 Task: Move the board to any workspace.
Action: Mouse moved to (764, 222)
Screenshot: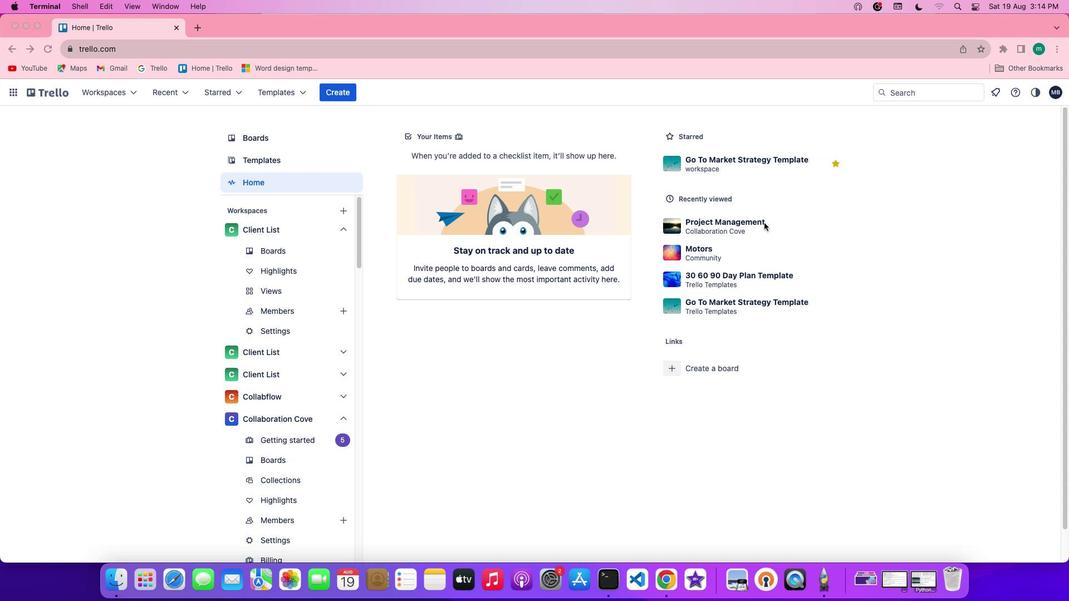 
Action: Mouse pressed left at (764, 222)
Screenshot: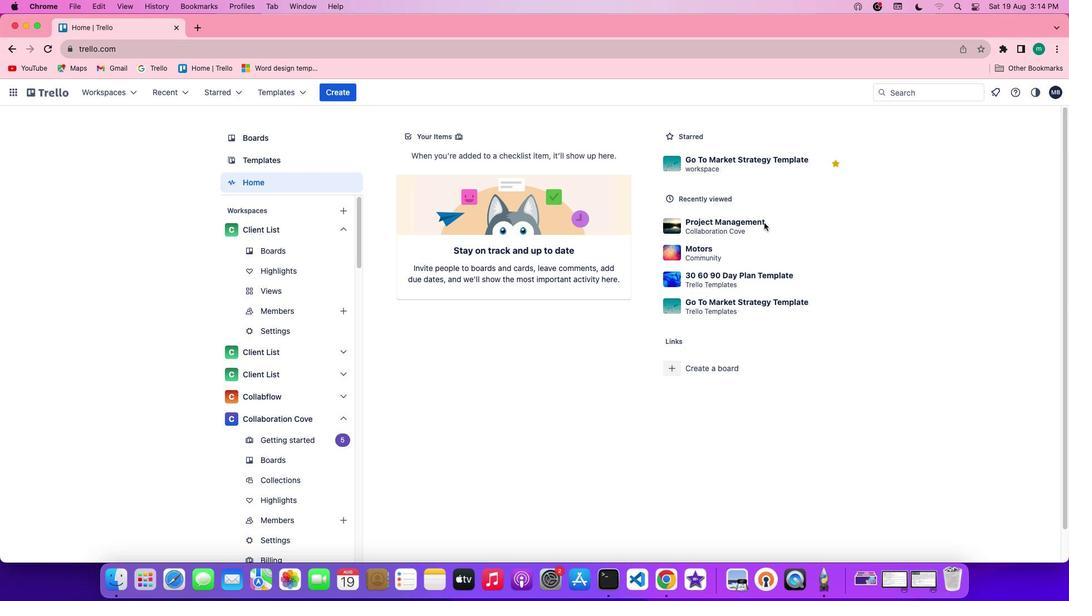 
Action: Mouse pressed left at (764, 222)
Screenshot: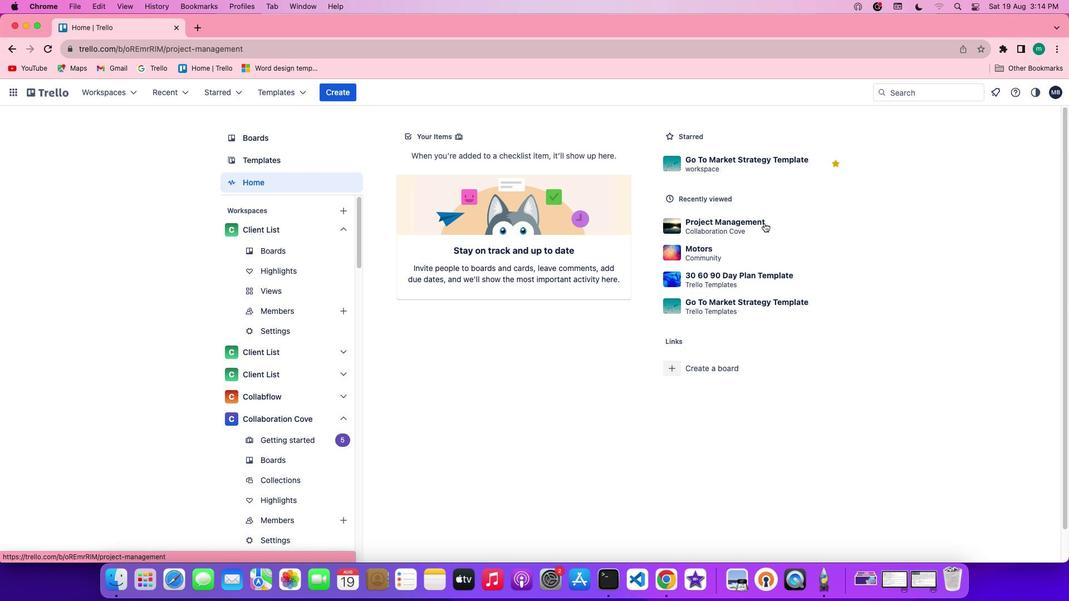 
Action: Mouse moved to (443, 245)
Screenshot: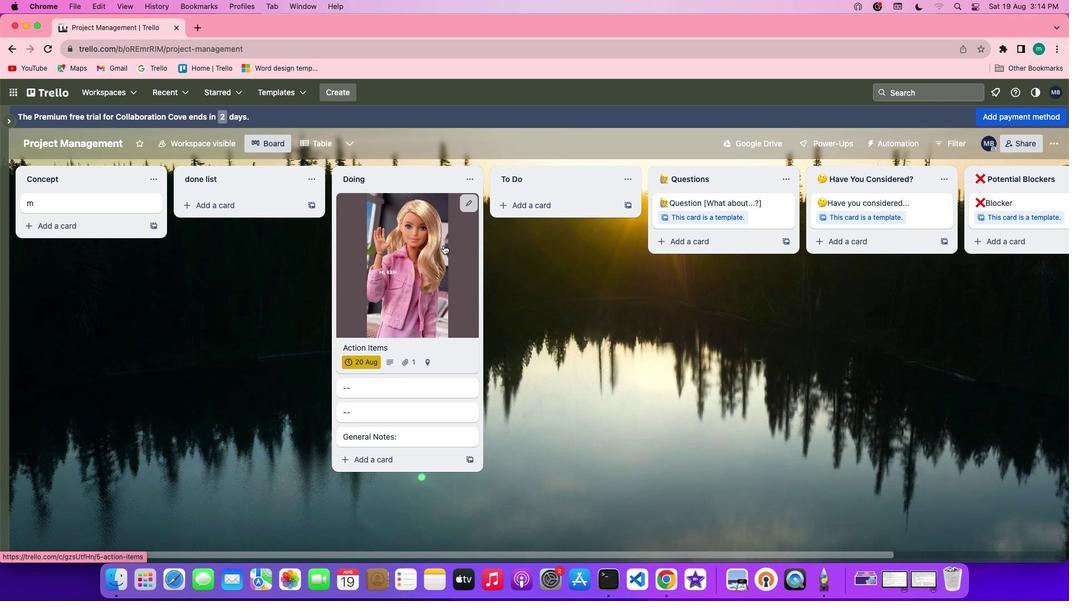
Action: Mouse pressed left at (443, 245)
Screenshot: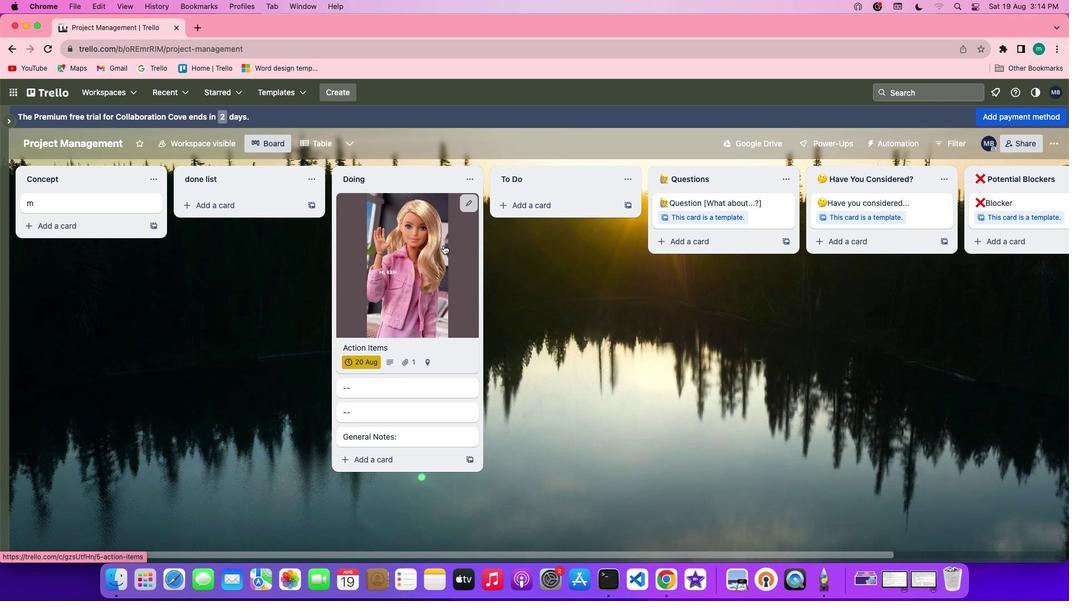 
Action: Mouse moved to (685, 396)
Screenshot: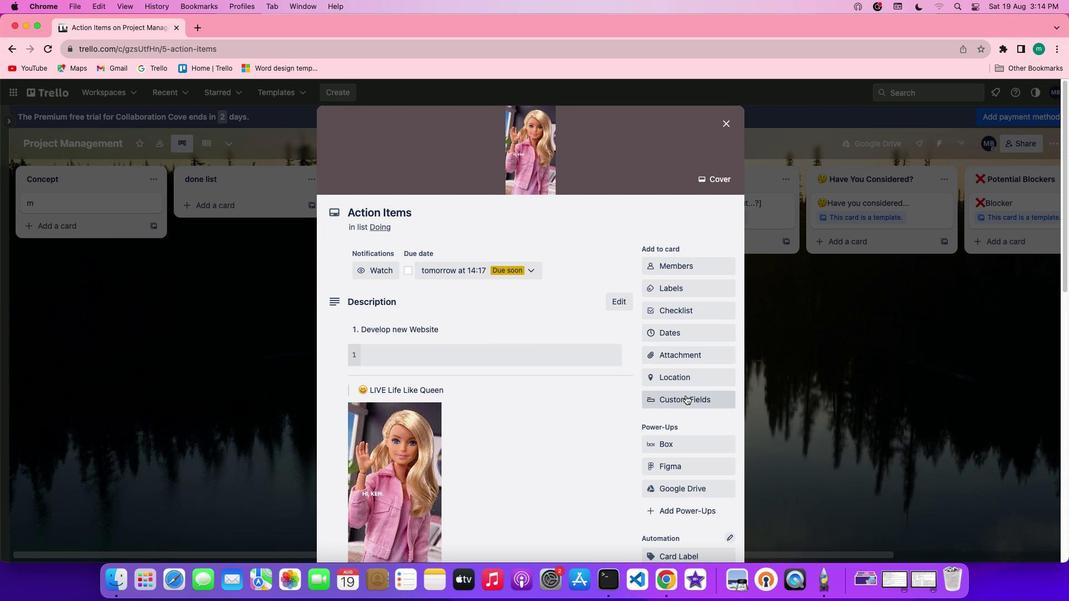 
Action: Mouse scrolled (685, 396) with delta (0, 0)
Screenshot: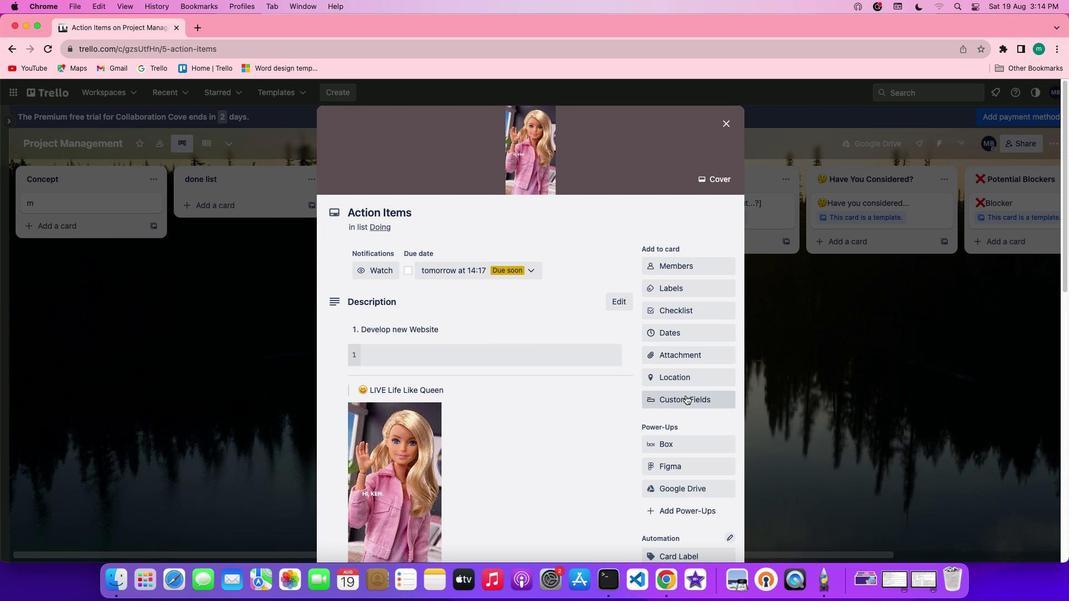 
Action: Mouse scrolled (685, 396) with delta (0, 0)
Screenshot: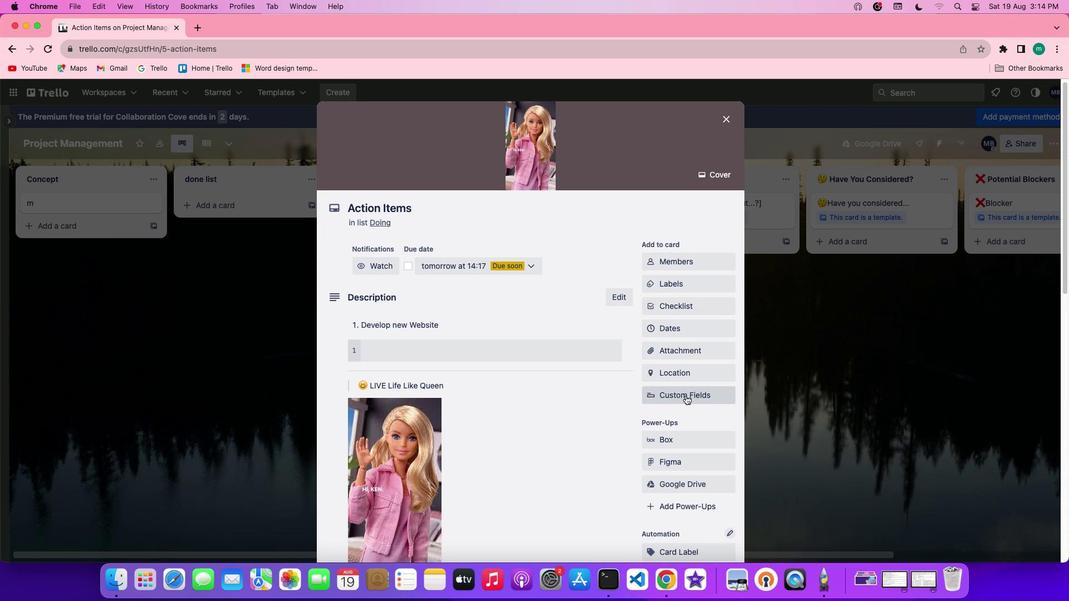 
Action: Mouse scrolled (685, 396) with delta (0, 0)
Screenshot: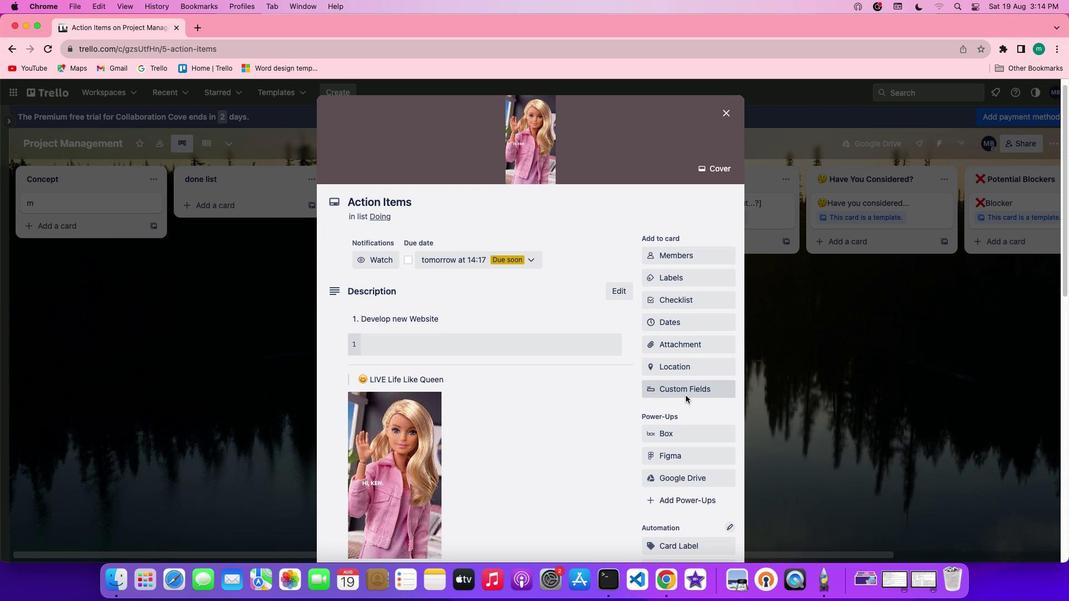 
Action: Mouse scrolled (685, 396) with delta (0, -1)
Screenshot: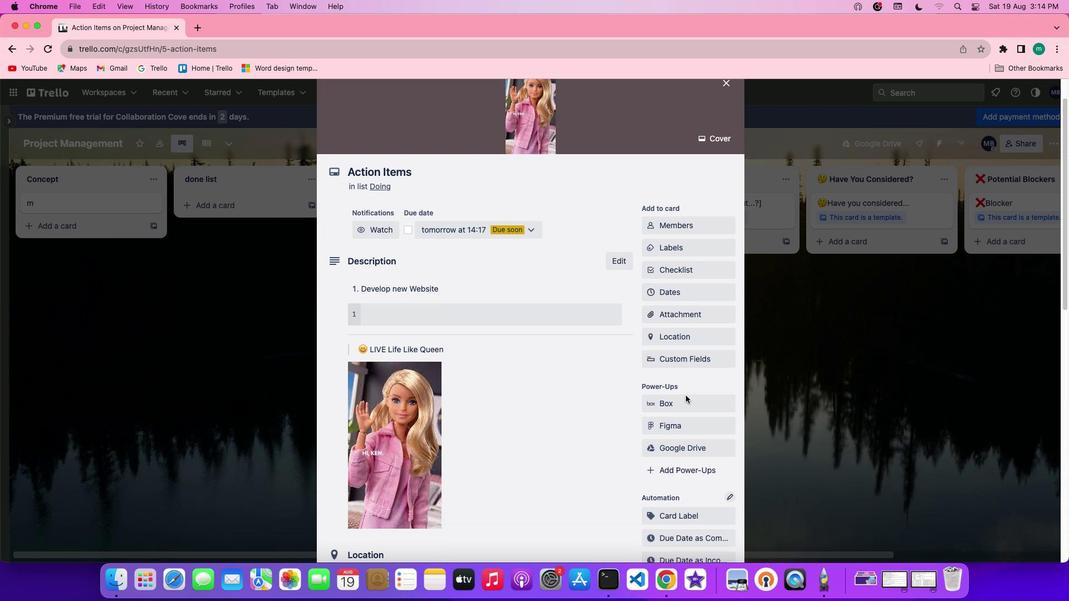 
Action: Mouse scrolled (685, 396) with delta (0, 0)
Screenshot: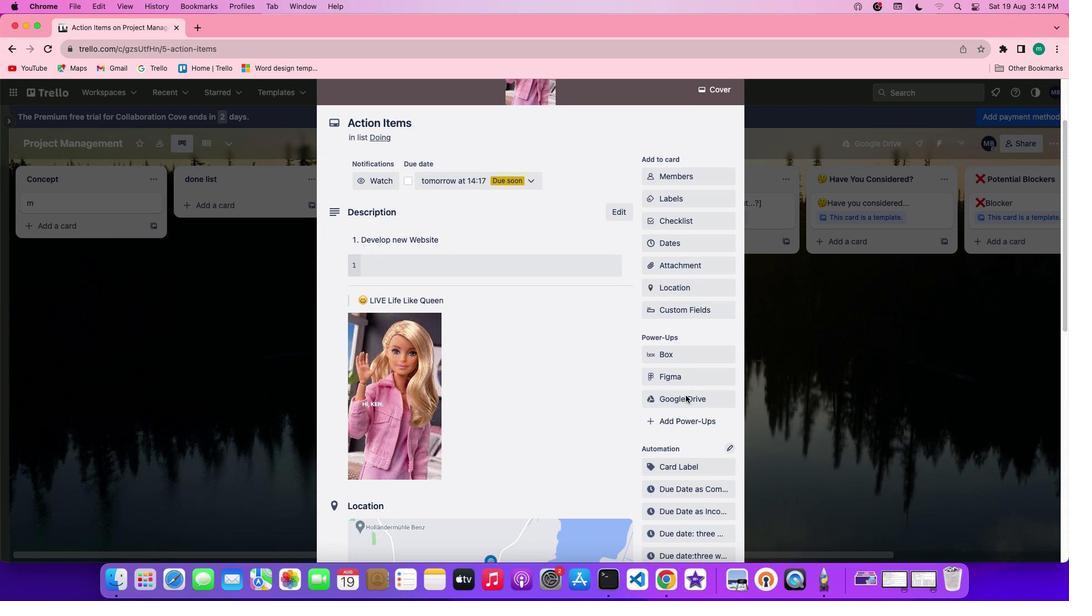 
Action: Mouse scrolled (685, 396) with delta (0, 0)
Screenshot: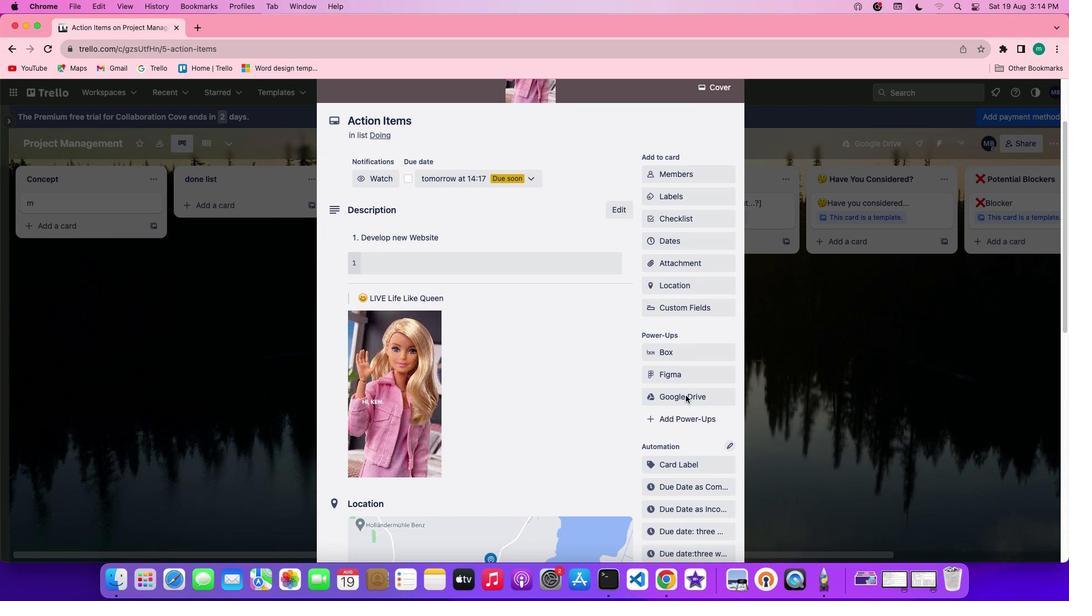 
Action: Mouse scrolled (685, 396) with delta (0, 0)
Screenshot: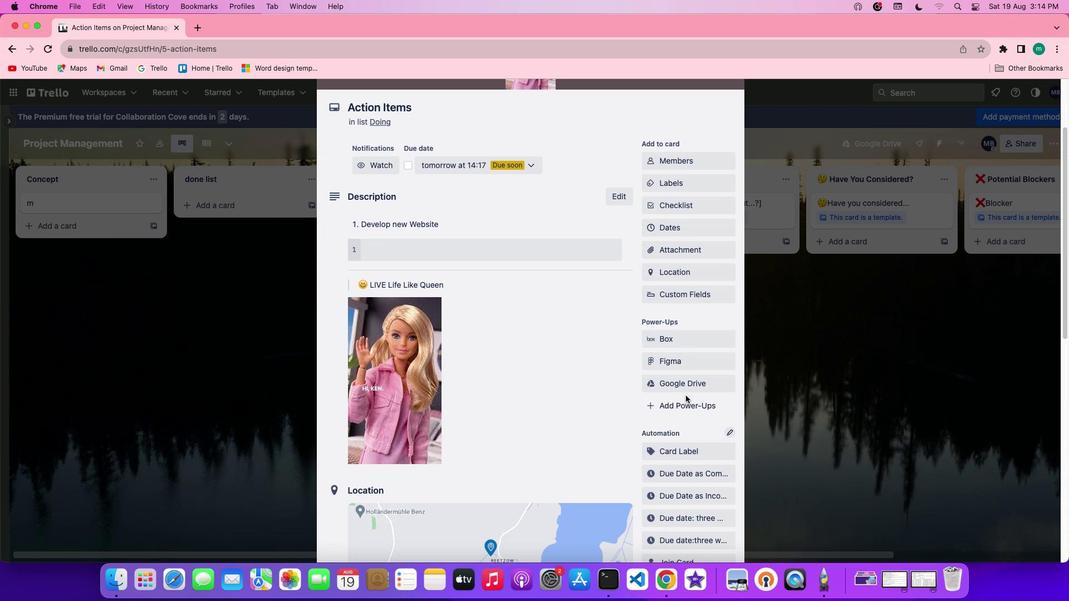 
Action: Mouse scrolled (685, 396) with delta (0, 0)
Screenshot: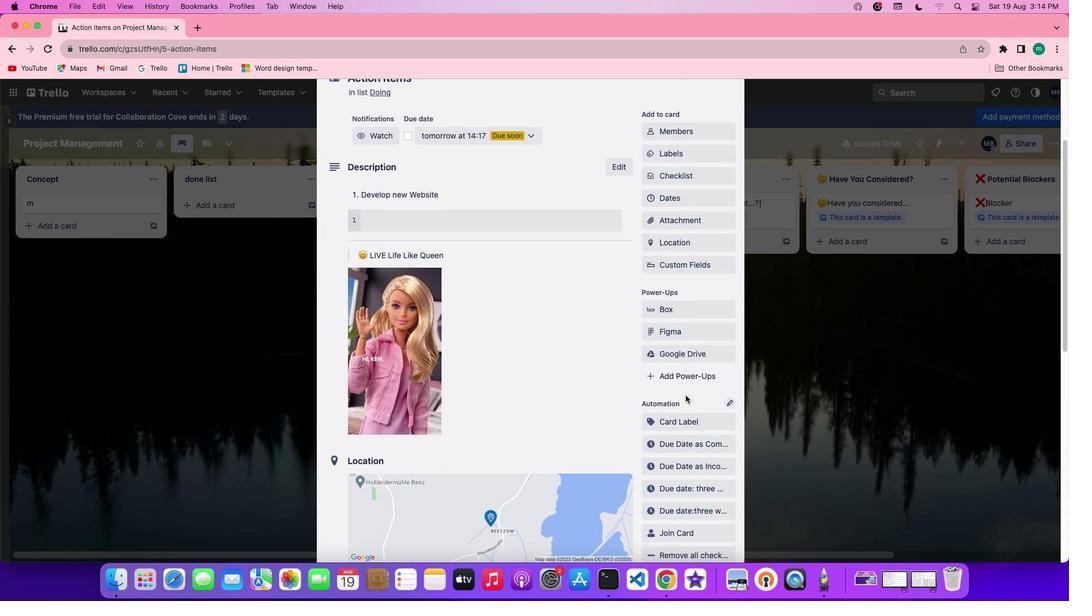 
Action: Mouse scrolled (685, 396) with delta (0, 0)
Screenshot: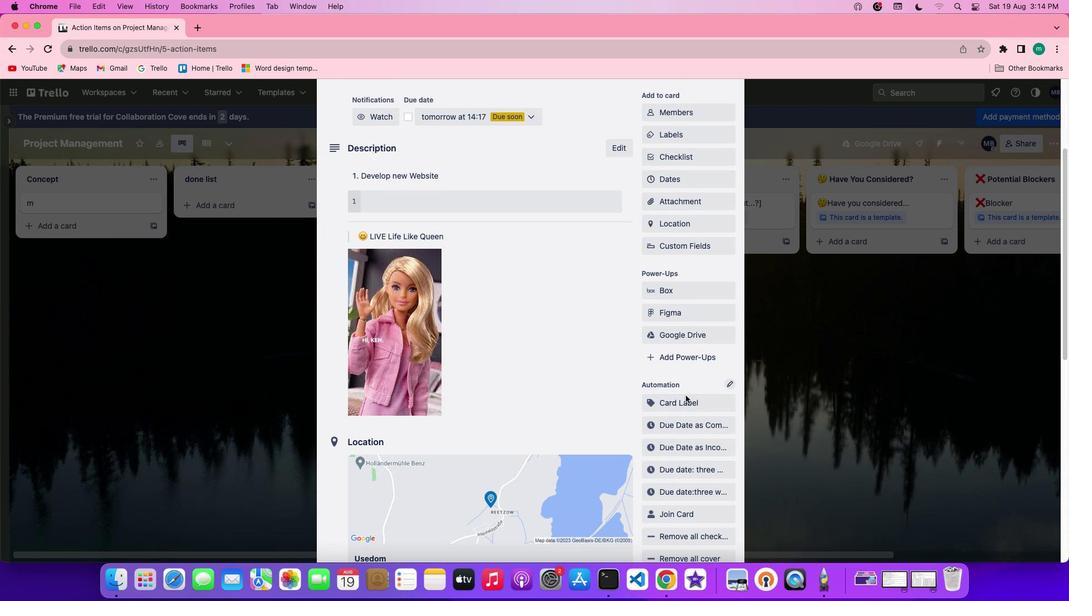 
Action: Mouse scrolled (685, 396) with delta (0, 0)
Screenshot: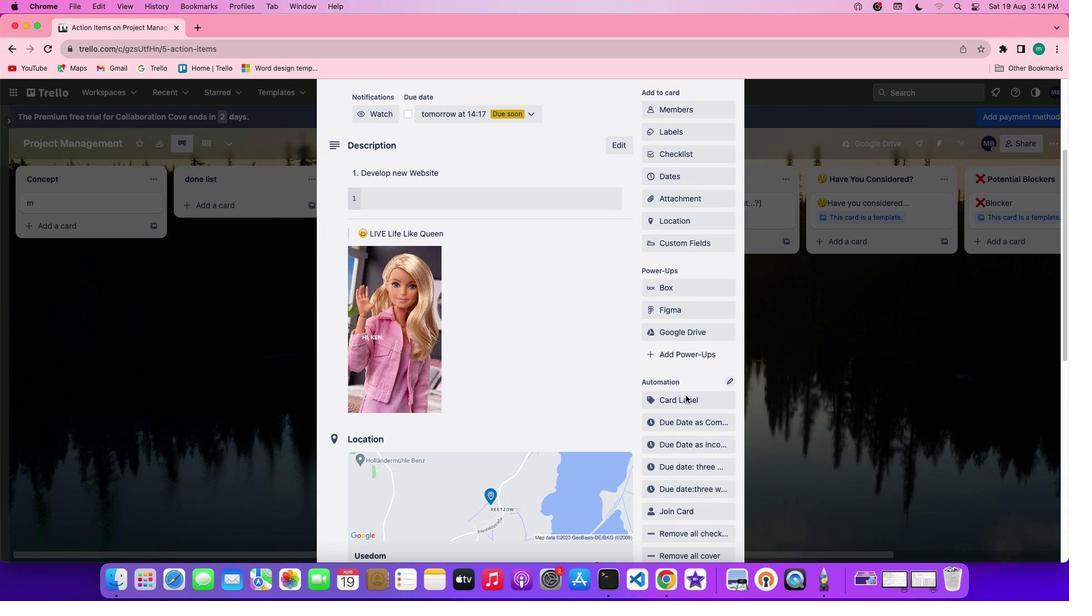 
Action: Mouse scrolled (685, 396) with delta (0, -1)
Screenshot: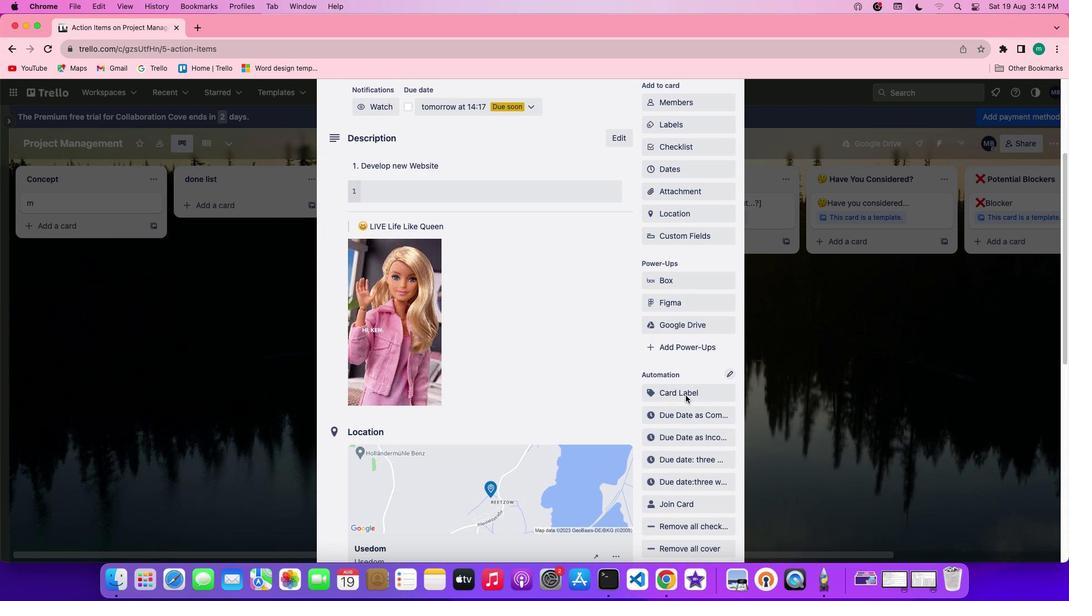 
Action: Mouse scrolled (685, 396) with delta (0, 0)
Screenshot: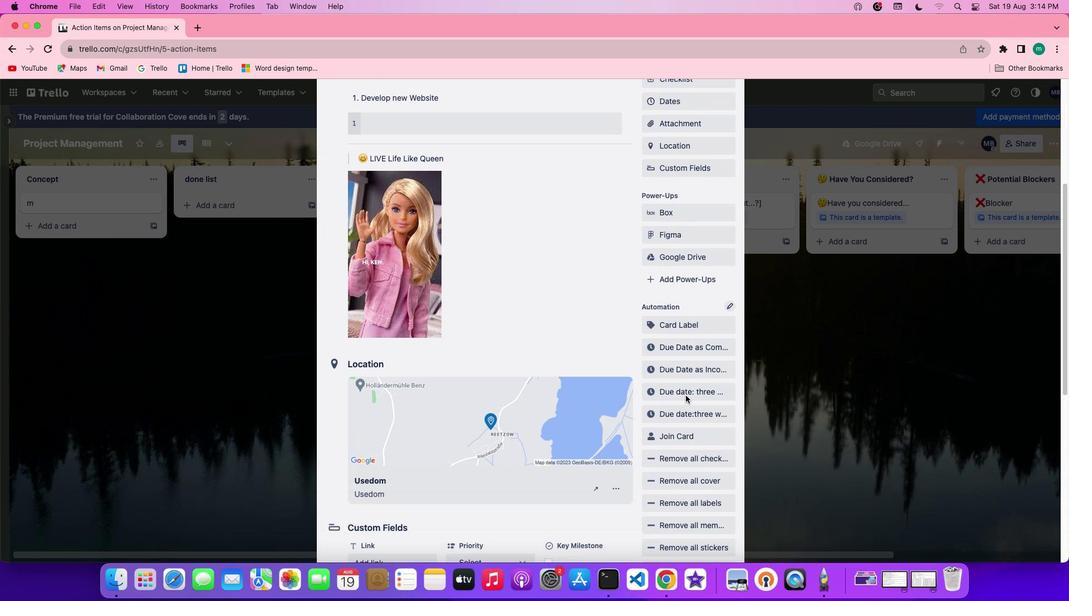
Action: Mouse scrolled (685, 396) with delta (0, 0)
Screenshot: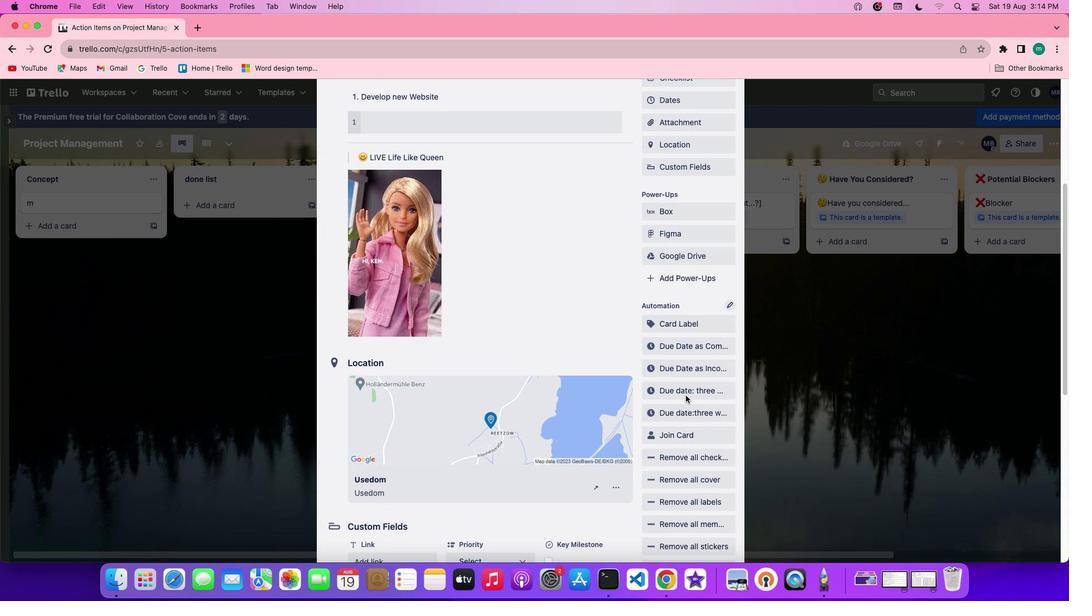 
Action: Mouse scrolled (685, 396) with delta (0, 0)
Screenshot: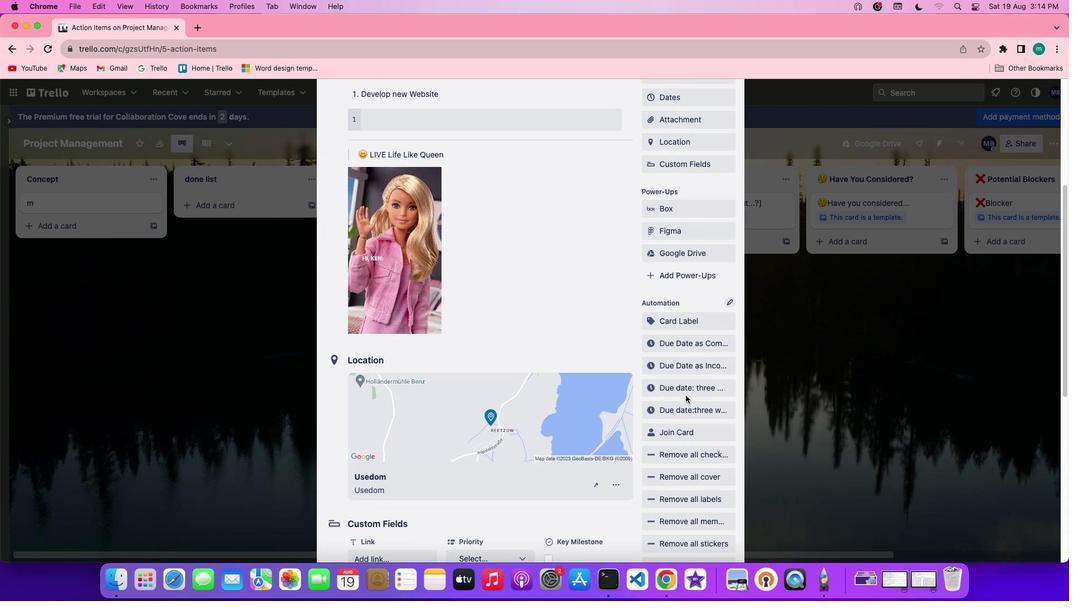 
Action: Mouse scrolled (685, 396) with delta (0, -1)
Screenshot: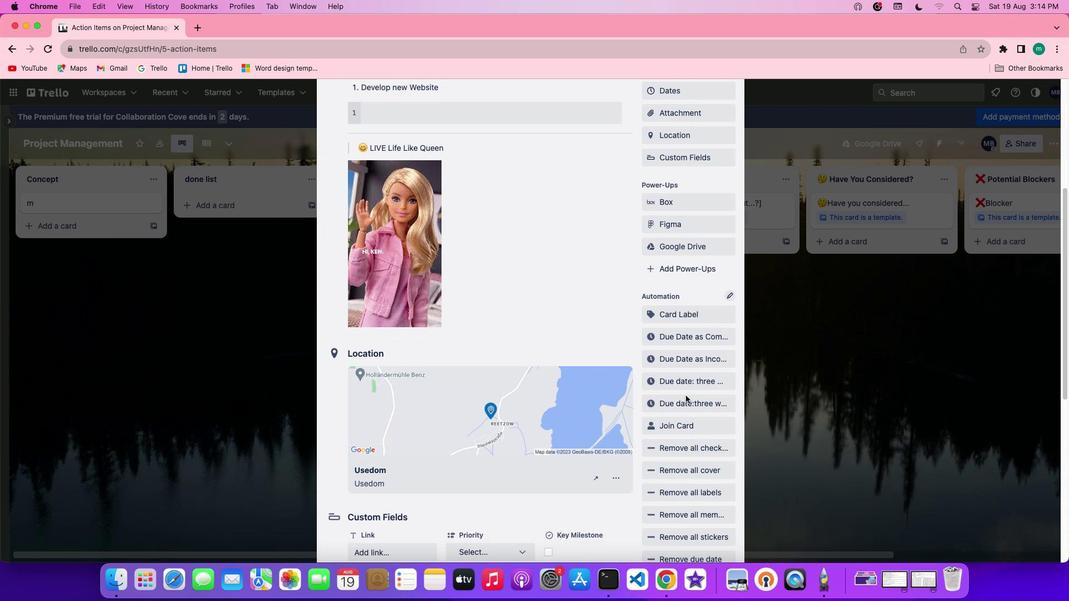 
Action: Mouse scrolled (685, 396) with delta (0, 0)
Screenshot: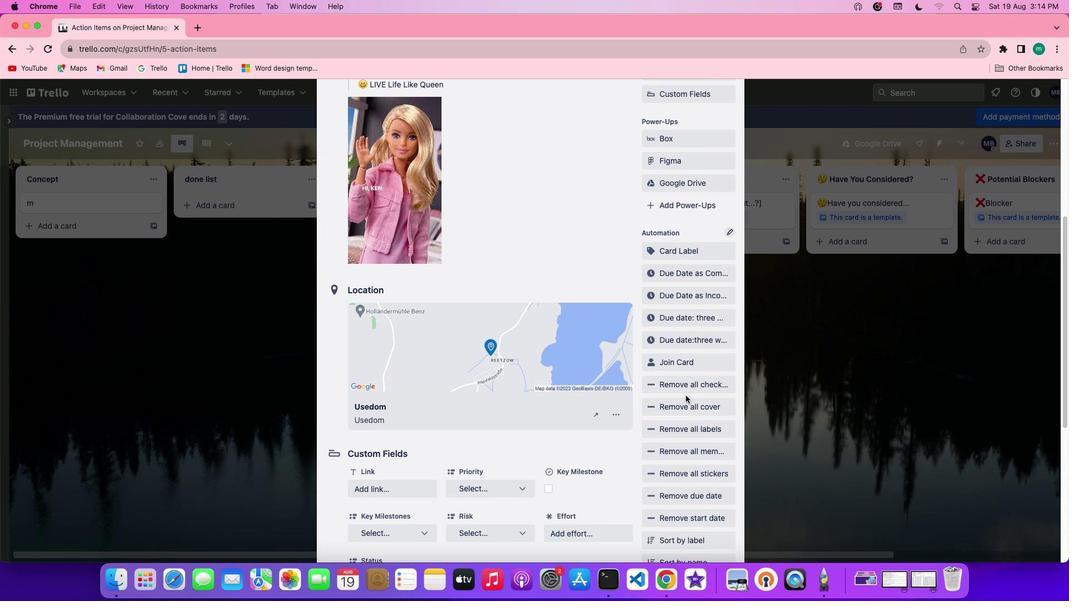 
Action: Mouse scrolled (685, 396) with delta (0, 0)
Screenshot: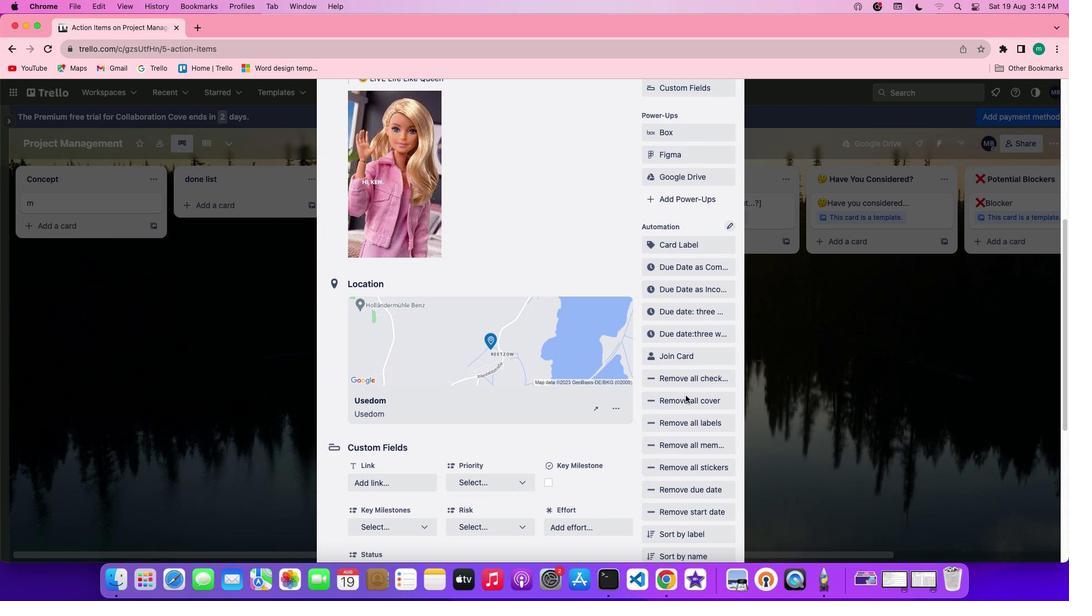 
Action: Mouse scrolled (685, 396) with delta (0, -1)
Screenshot: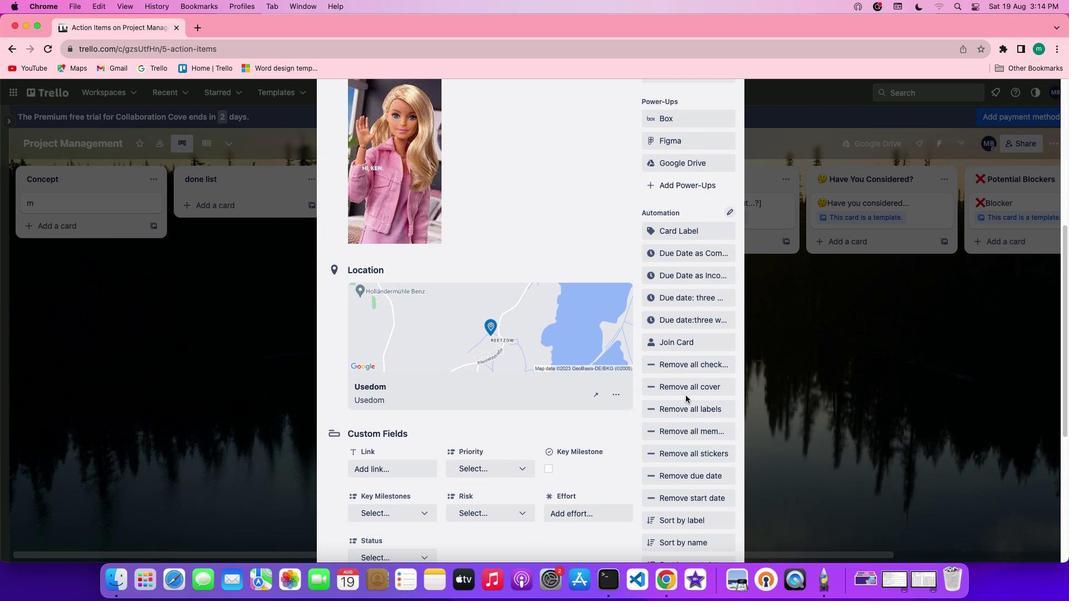 
Action: Mouse scrolled (685, 396) with delta (0, -1)
Screenshot: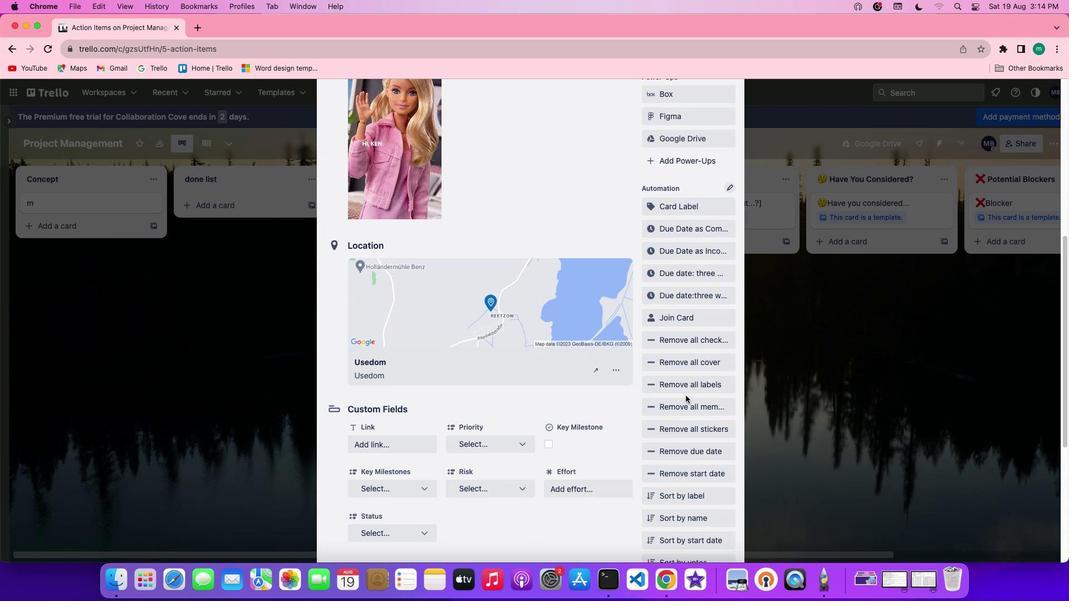 
Action: Mouse scrolled (685, 396) with delta (0, 0)
Screenshot: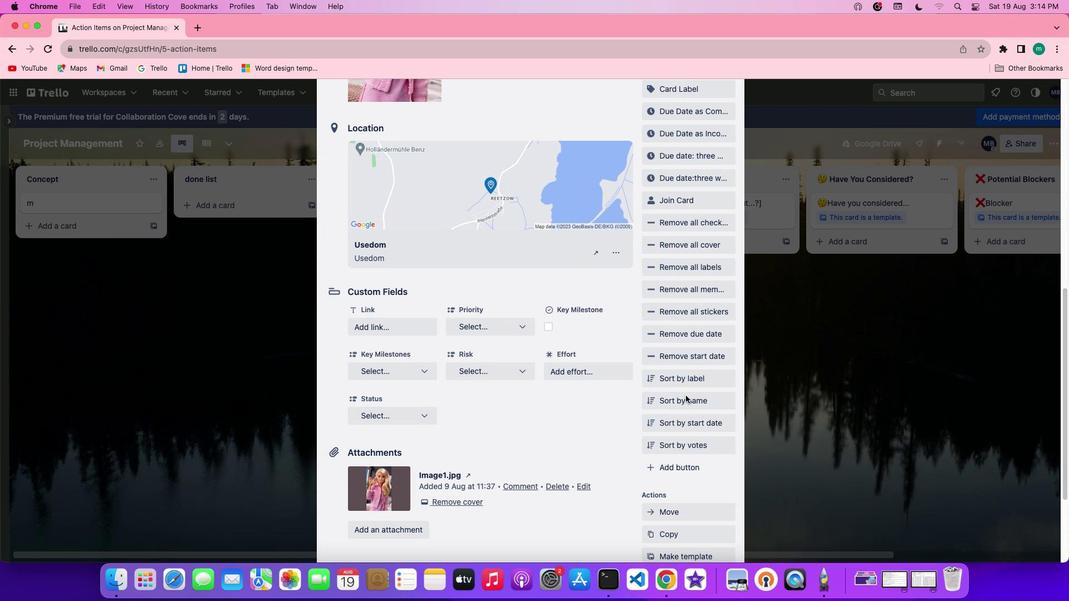 
Action: Mouse scrolled (685, 396) with delta (0, 0)
Screenshot: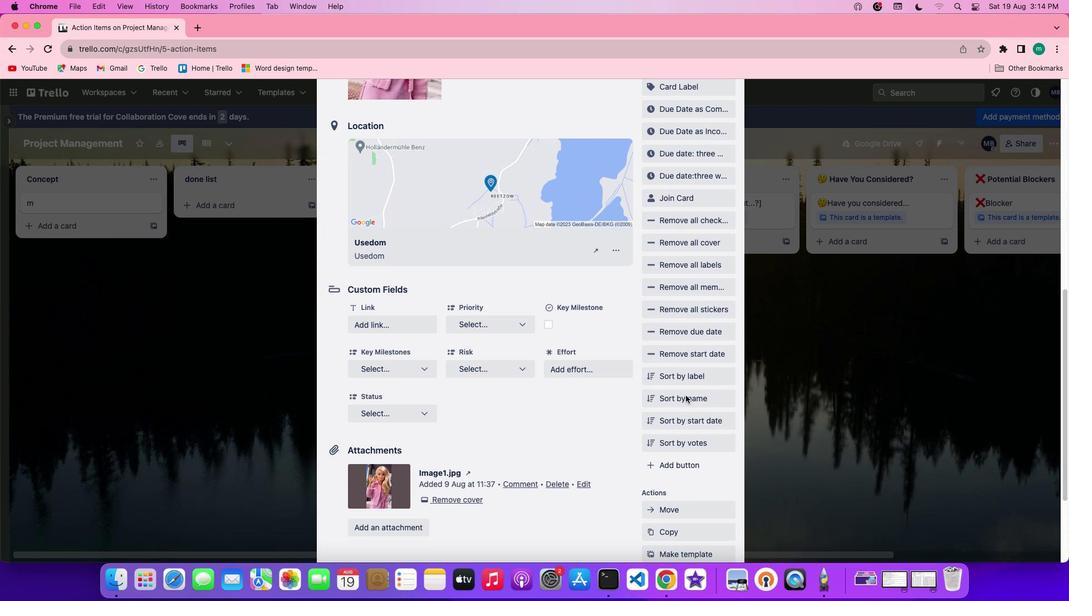 
Action: Mouse scrolled (685, 396) with delta (0, -1)
Screenshot: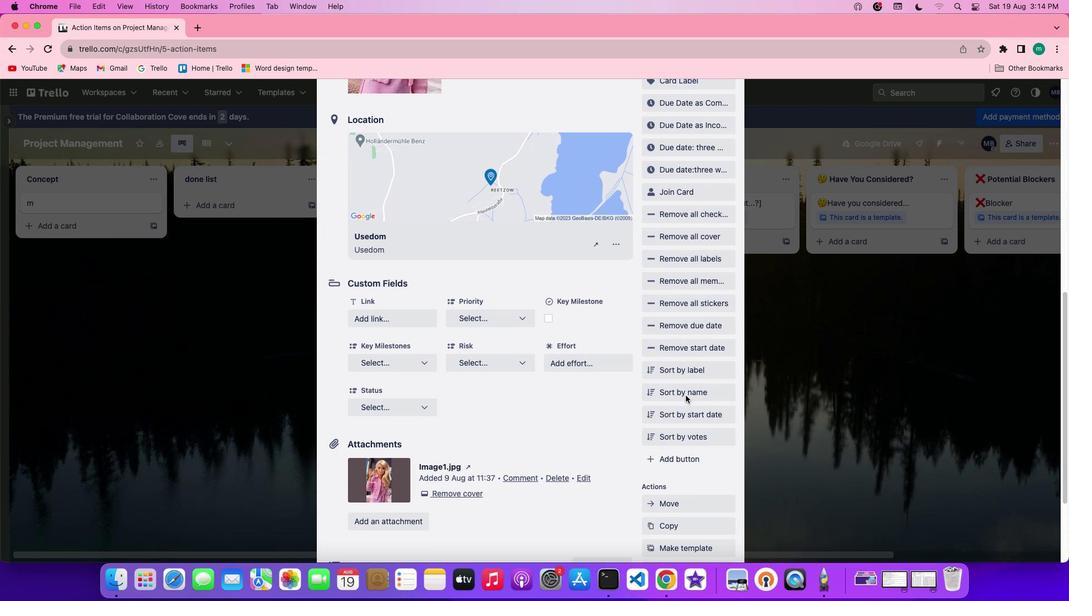 
Action: Mouse scrolled (685, 396) with delta (0, -1)
Screenshot: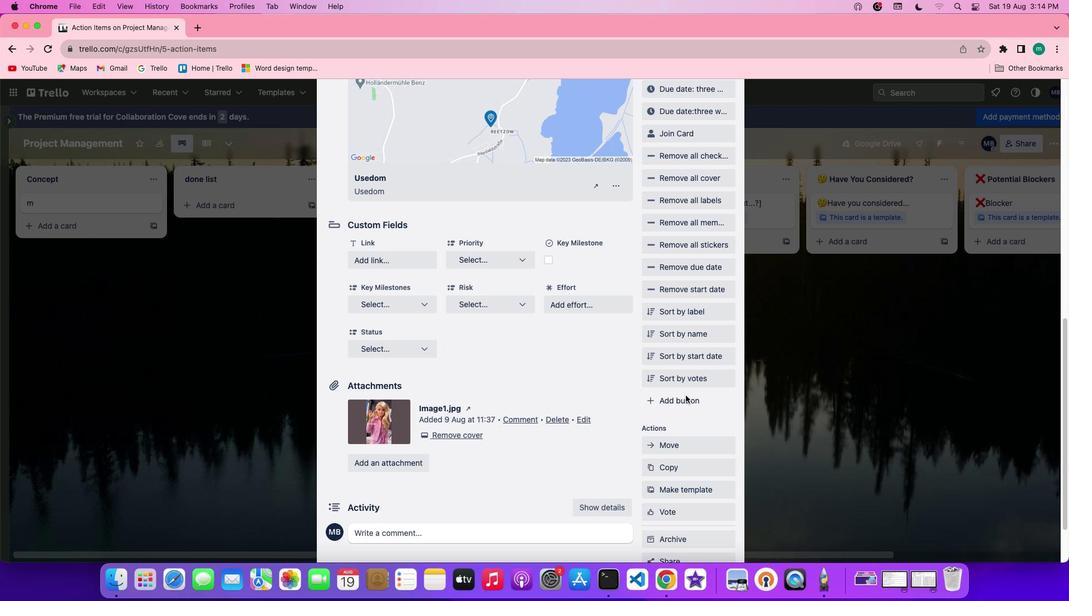 
Action: Mouse moved to (696, 370)
Screenshot: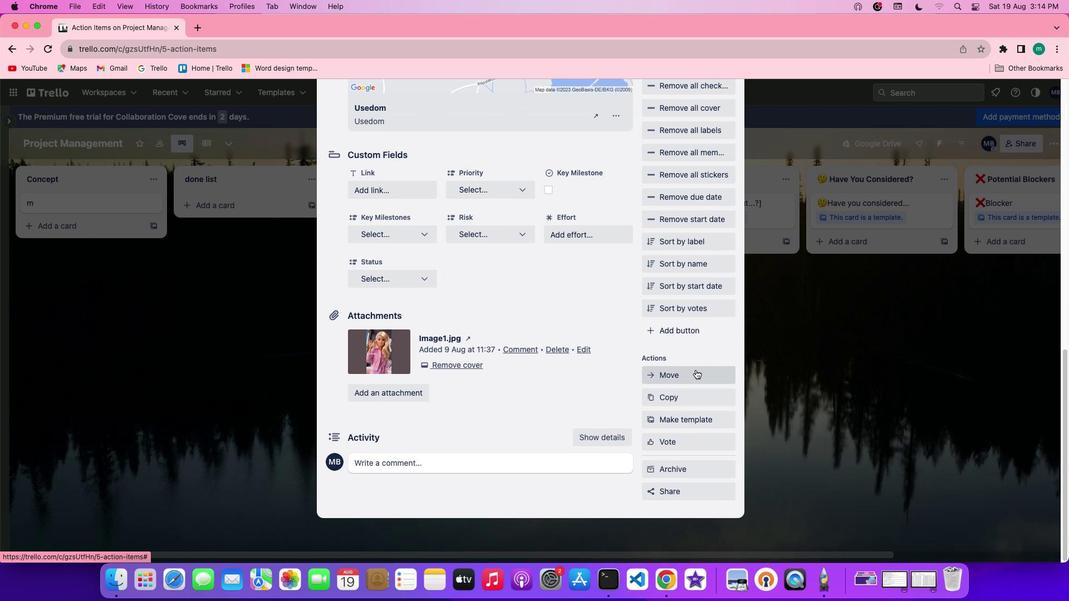 
Action: Mouse pressed left at (696, 370)
Screenshot: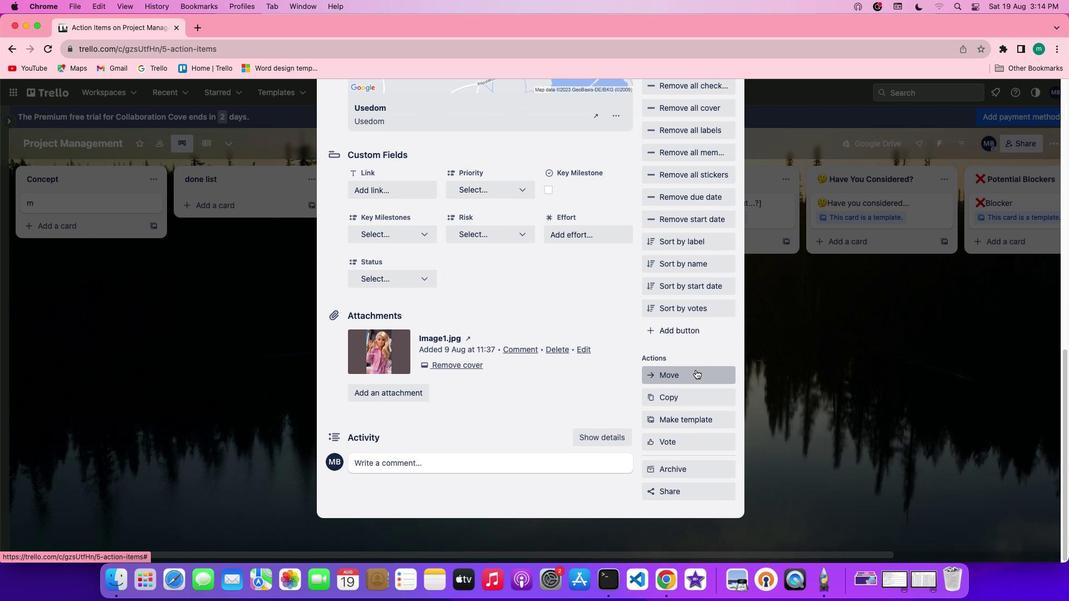 
Action: Mouse moved to (735, 455)
Screenshot: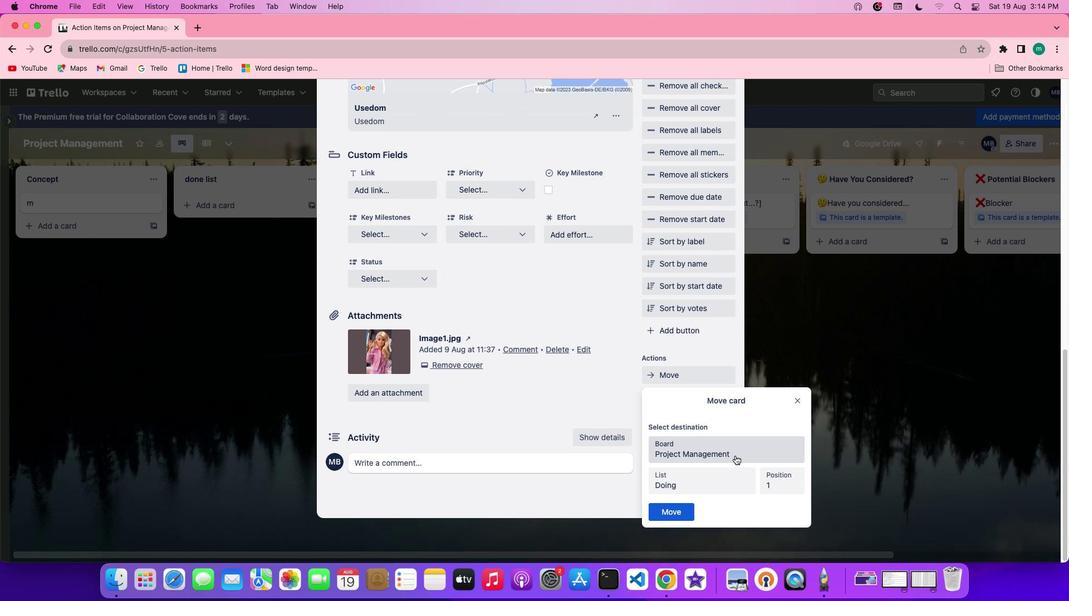 
Action: Mouse pressed left at (735, 455)
Screenshot: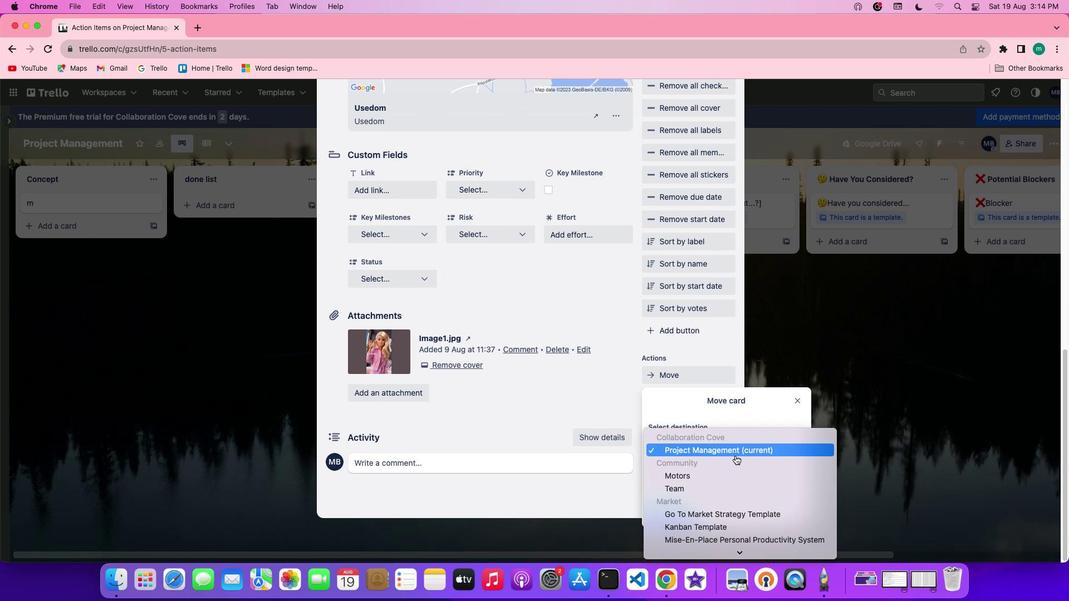 
Action: Mouse moved to (730, 473)
Screenshot: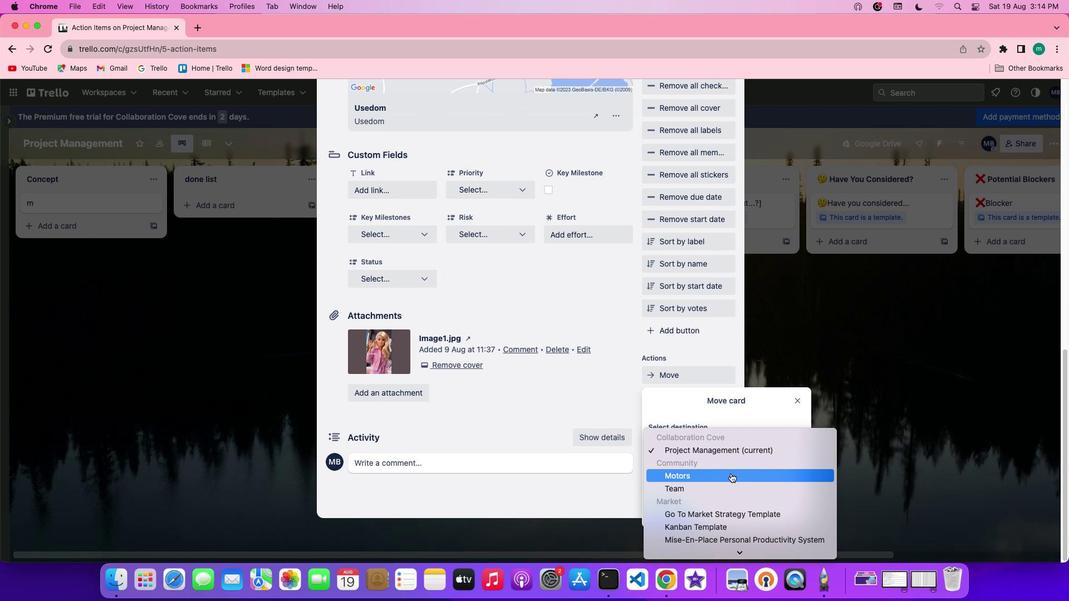 
Action: Mouse pressed left at (730, 473)
Screenshot: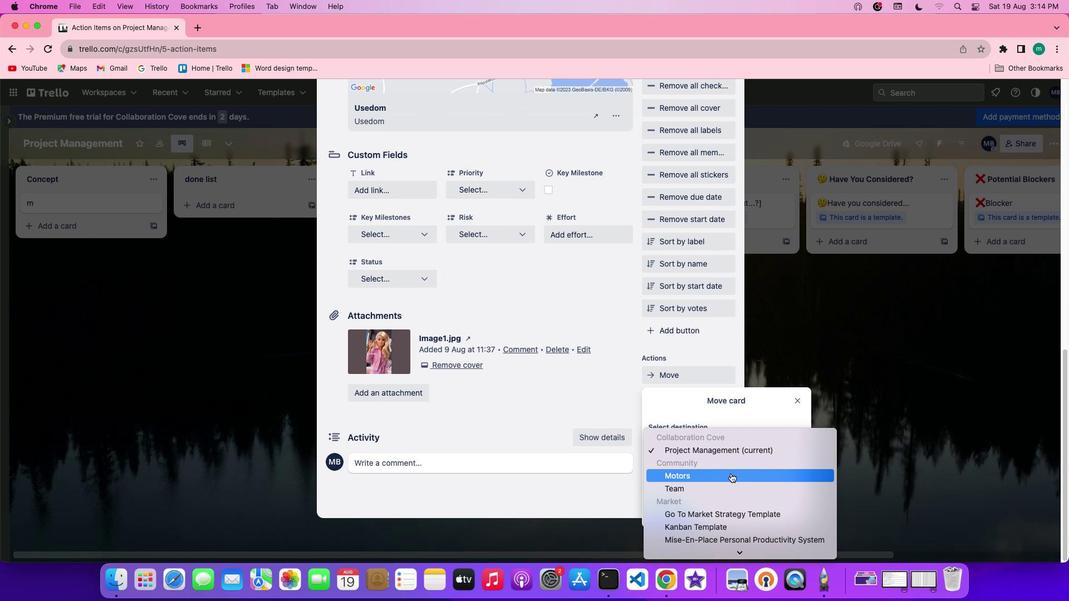 
Action: Mouse moved to (683, 504)
Screenshot: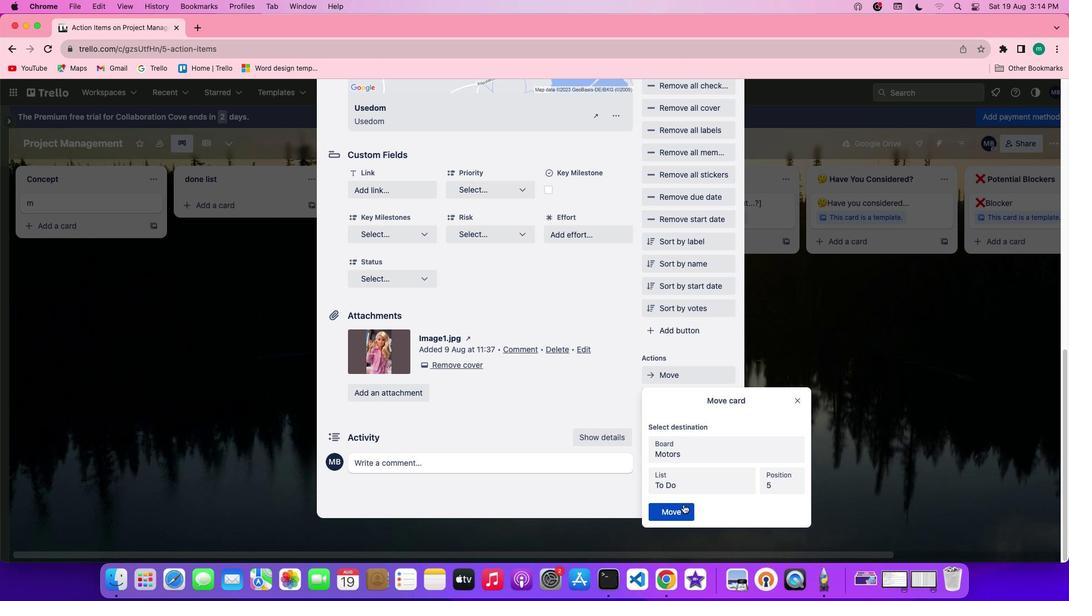 
Action: Mouse pressed left at (683, 504)
Screenshot: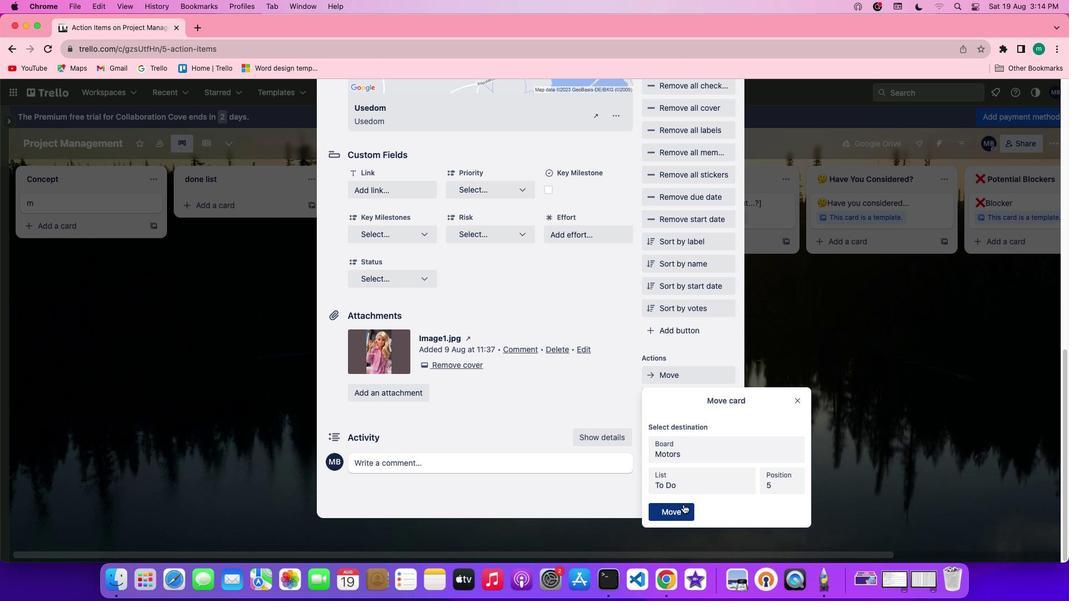 
